 Task: Open the "Gather" section of Zendesk.
Action: Mouse moved to (1087, 85)
Screenshot: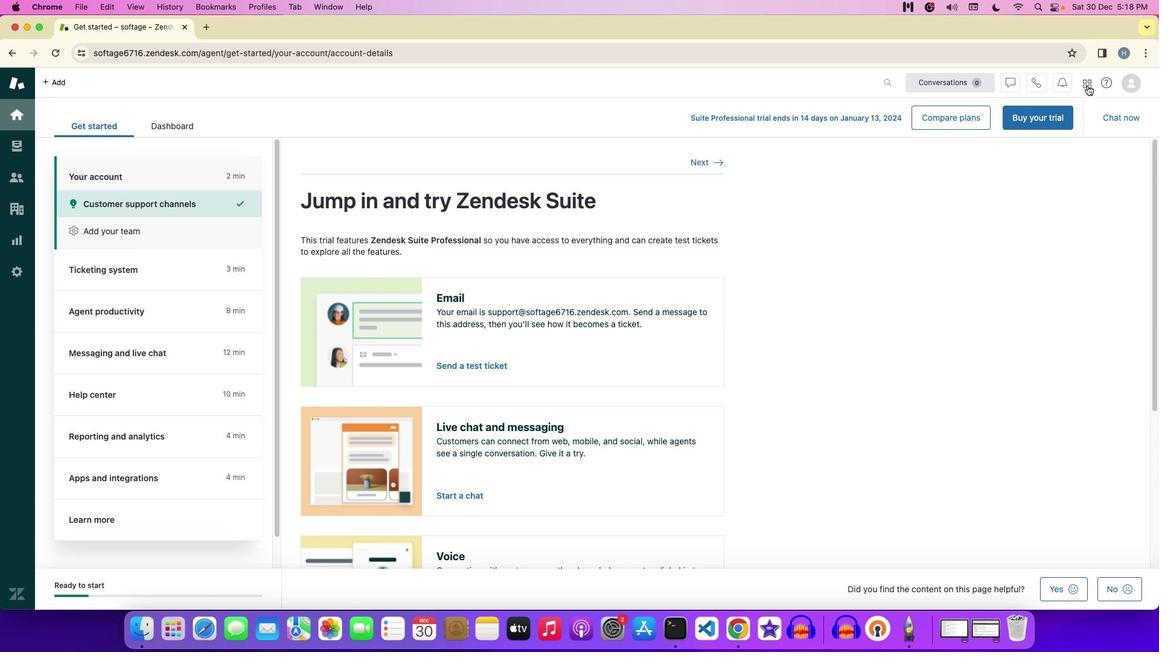 
Action: Mouse pressed left at (1087, 85)
Screenshot: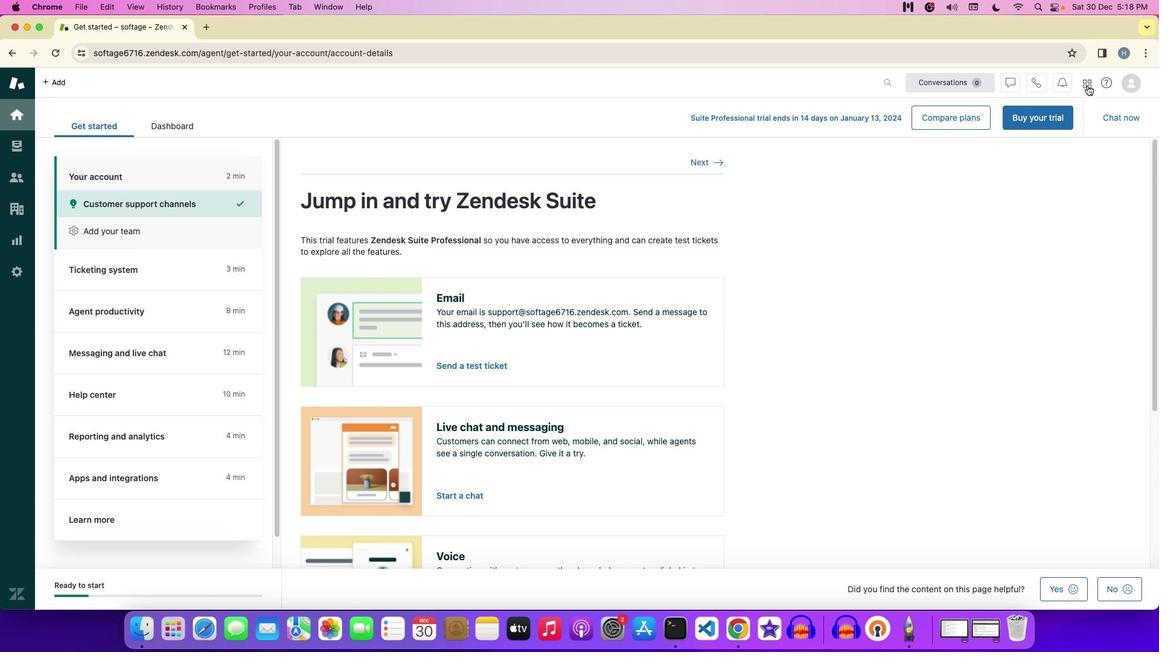 
Action: Mouse moved to (1041, 193)
Screenshot: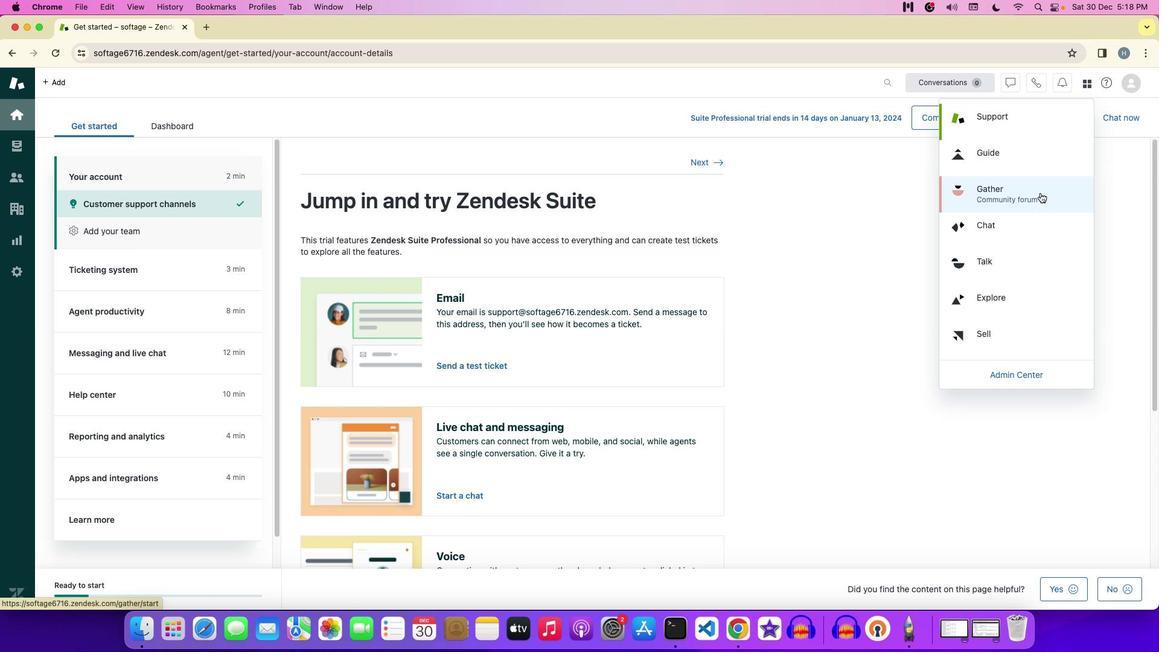 
Action: Mouse pressed left at (1041, 193)
Screenshot: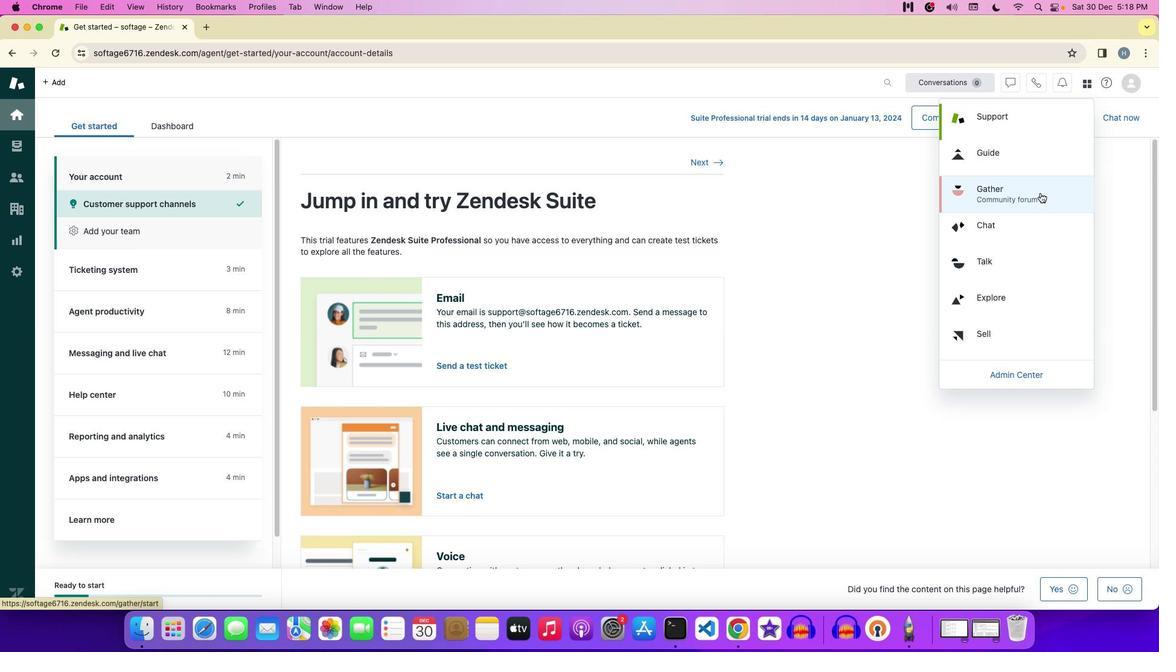 
